 Task: Filter jobs by date posted at past week.
Action: Mouse moved to (342, 107)
Screenshot: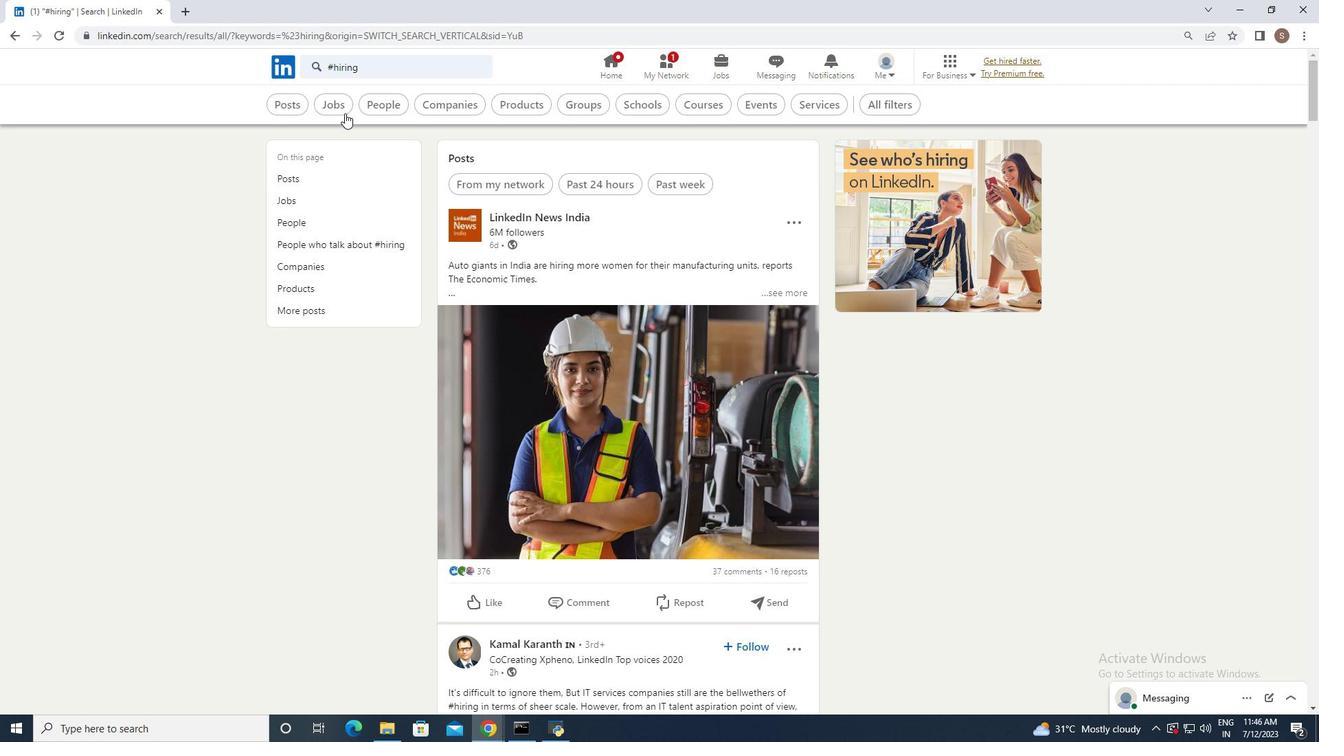 
Action: Mouse pressed left at (342, 107)
Screenshot: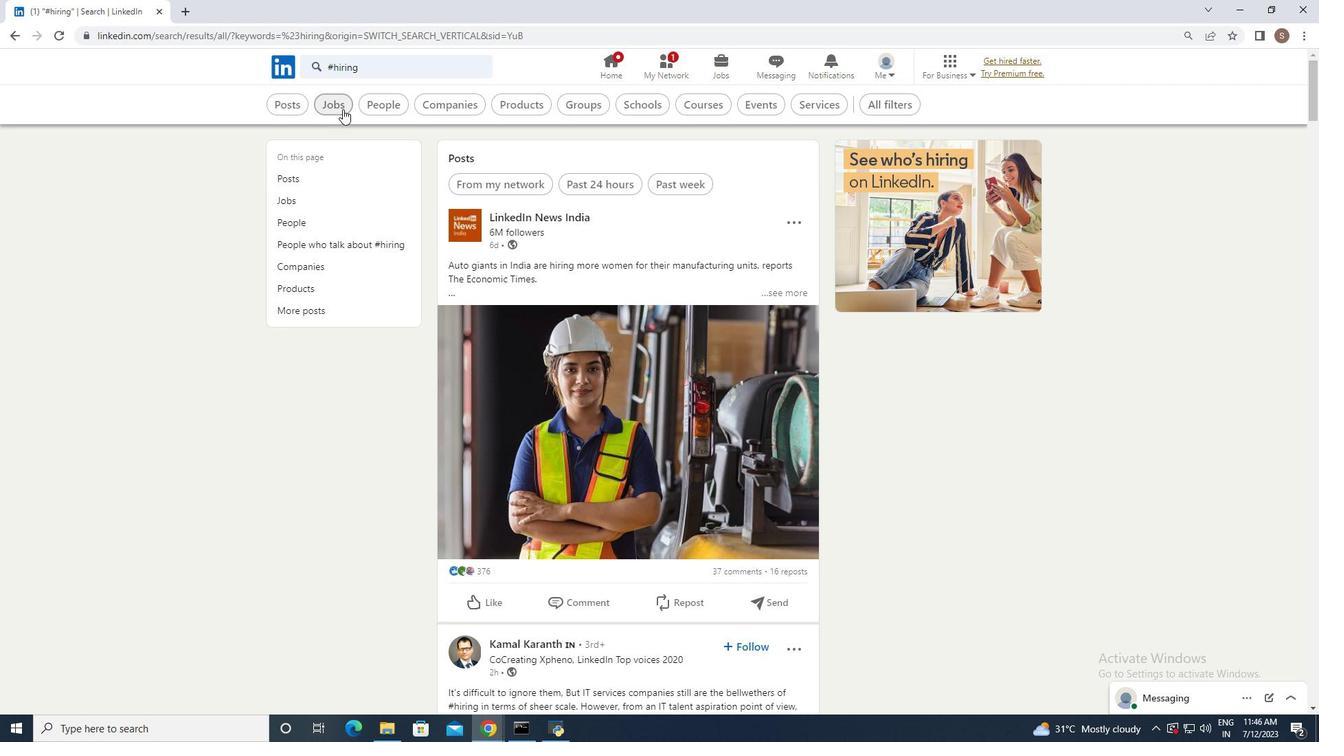 
Action: Mouse moved to (364, 103)
Screenshot: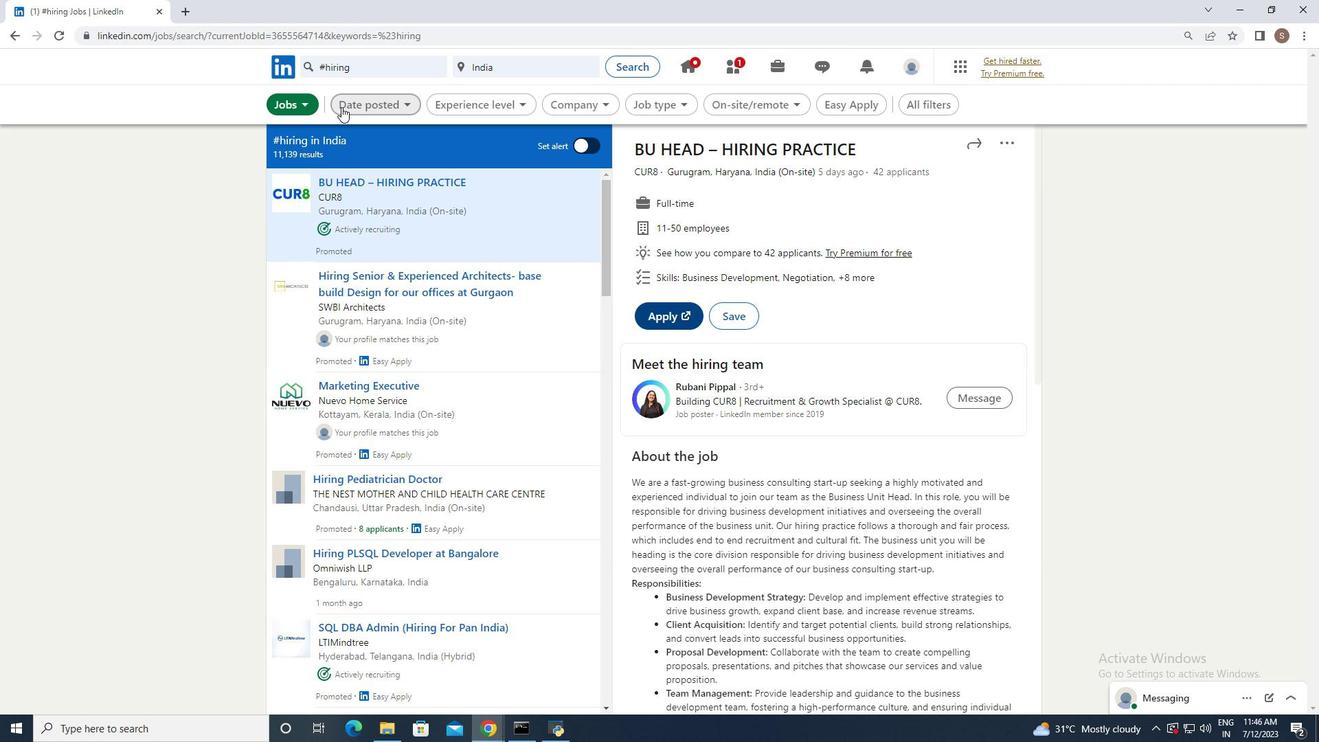 
Action: Mouse pressed left at (364, 103)
Screenshot: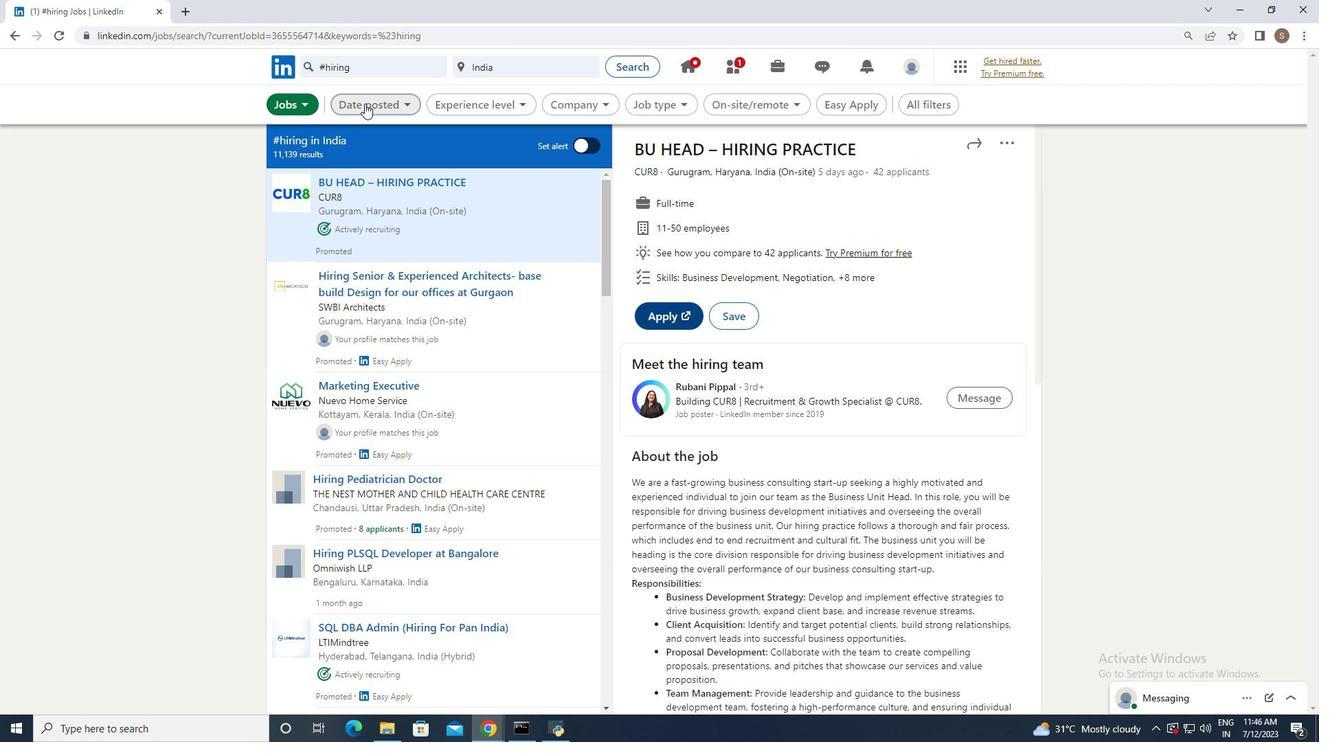 
Action: Mouse moved to (317, 207)
Screenshot: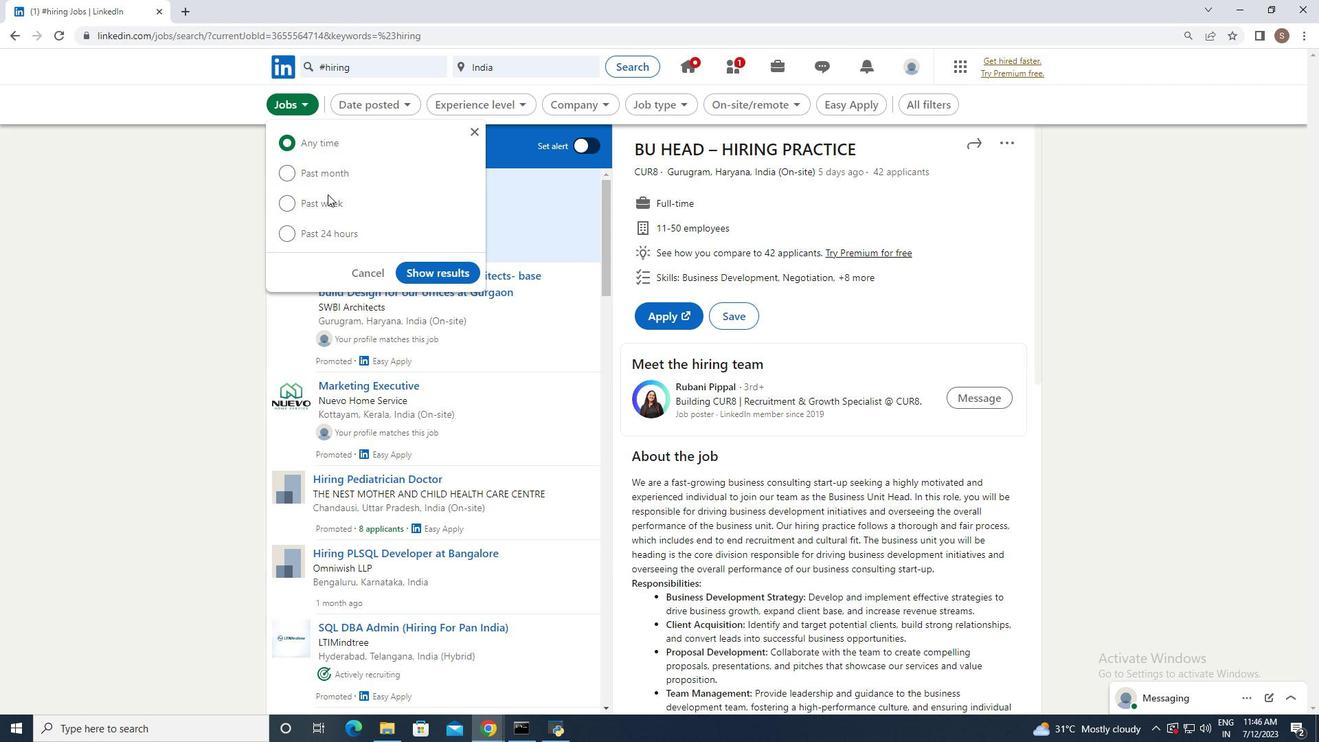 
Action: Mouse pressed left at (317, 207)
Screenshot: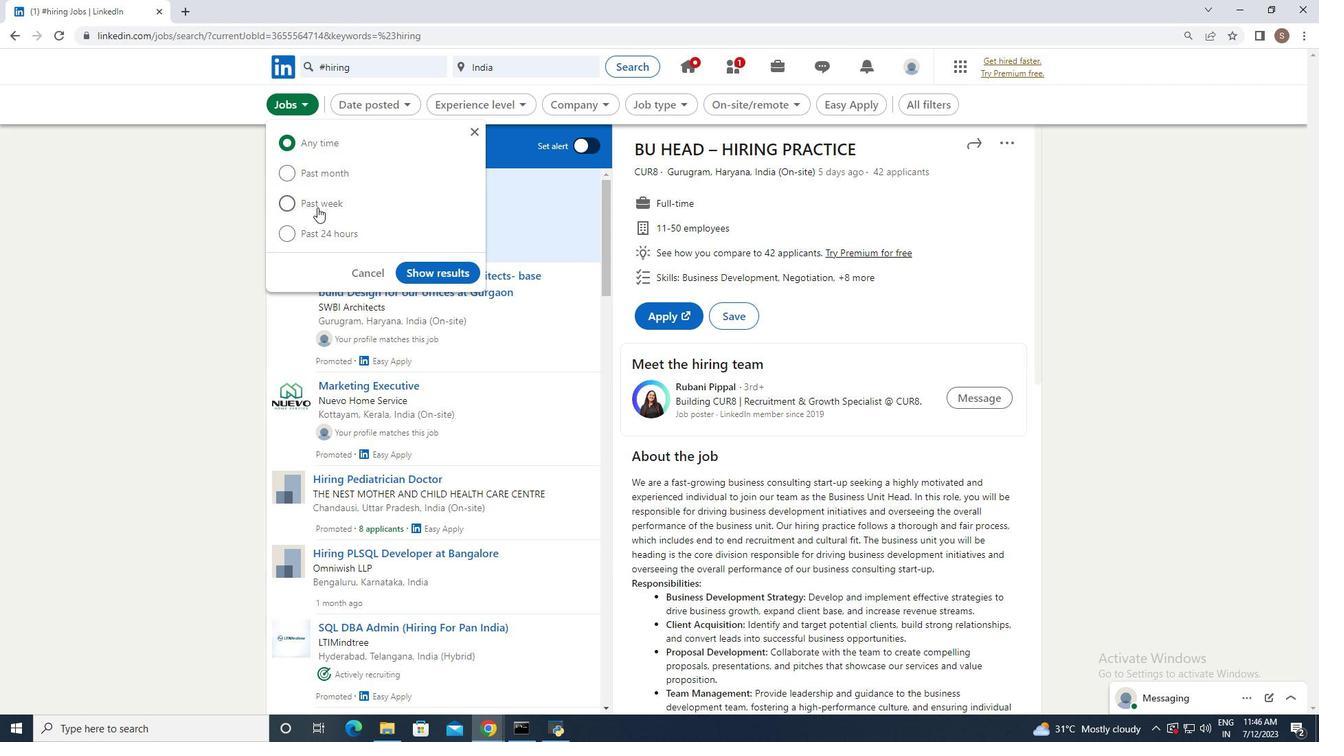 
Action: Mouse moved to (435, 272)
Screenshot: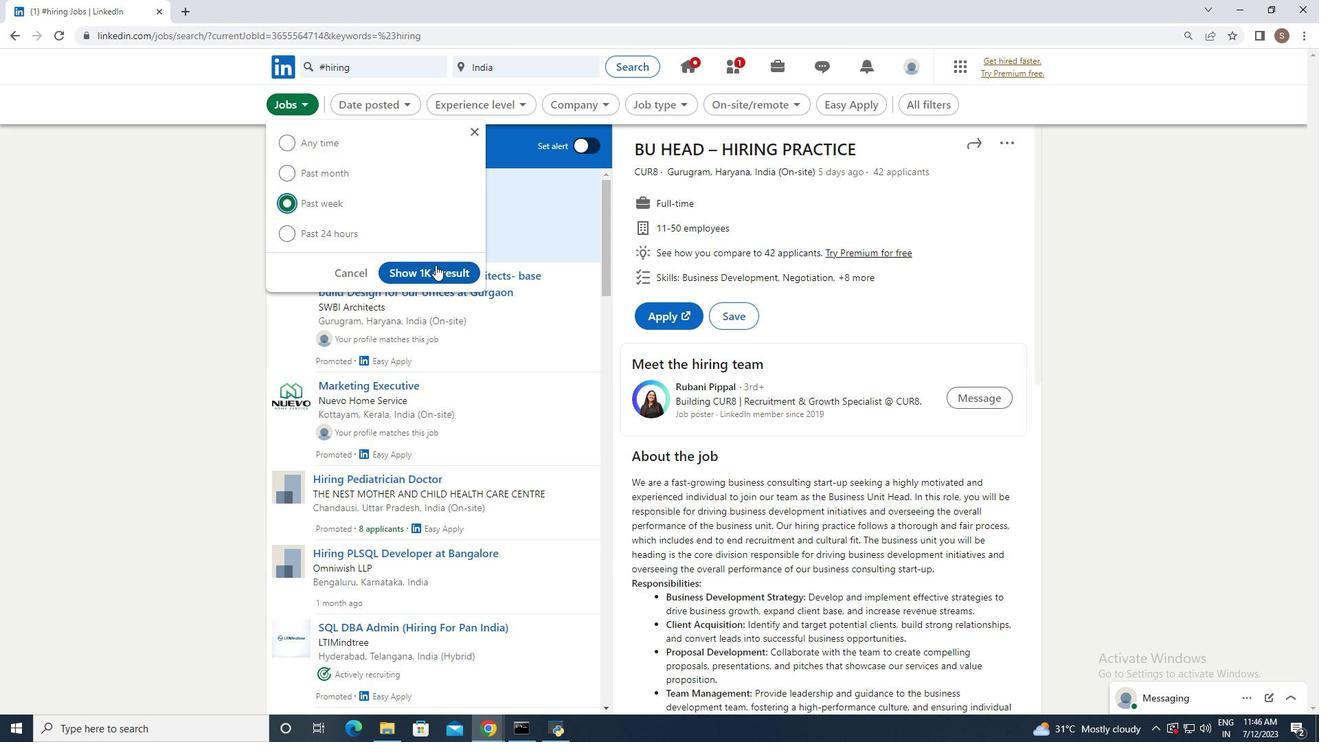 
Action: Mouse pressed left at (435, 272)
Screenshot: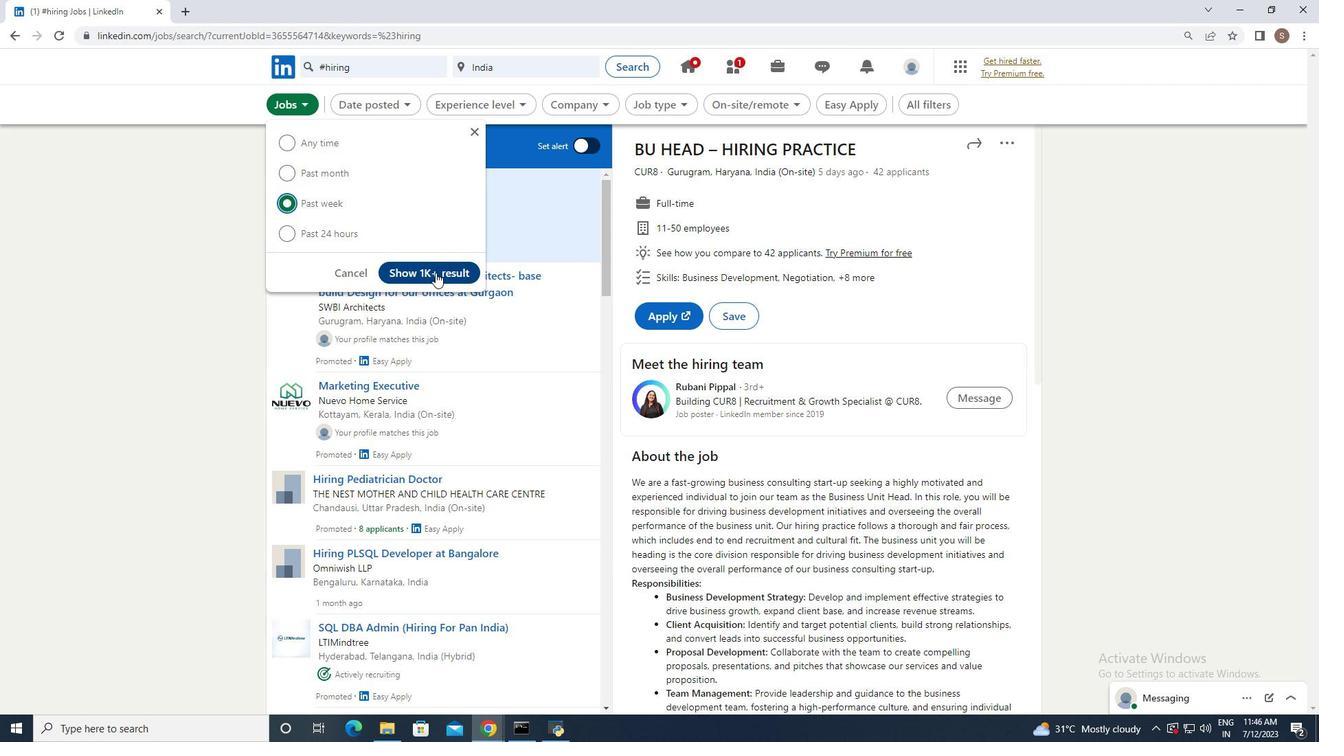 
